 Task: Create New Customer with Customer Name: Elder-Beerman, Billing Address Line1: 4201 Skips Lane, Billing Address Line2:  Phoenix, Billing Address Line3:  Arizona 85012, Cell Number: 812-237-6822
Action: Mouse moved to (146, 31)
Screenshot: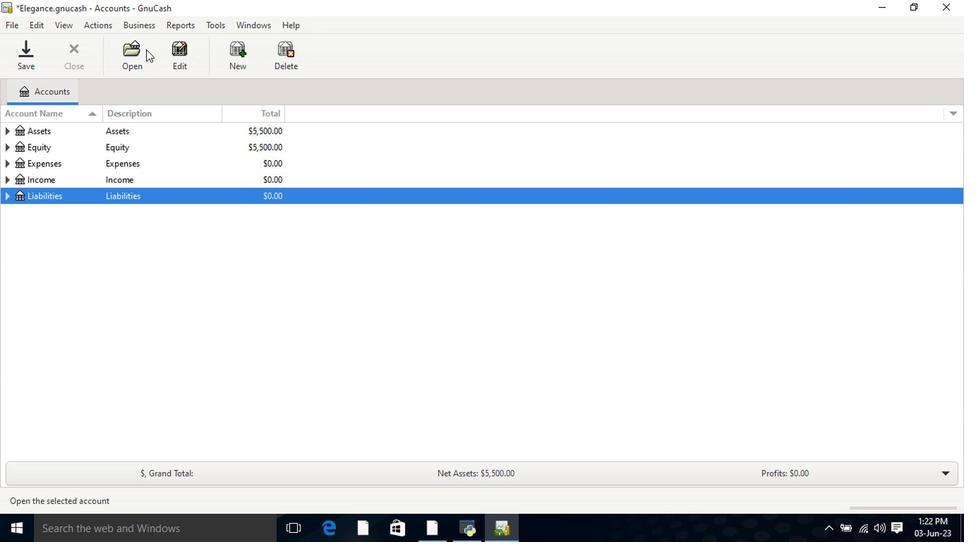 
Action: Mouse pressed left at (146, 31)
Screenshot: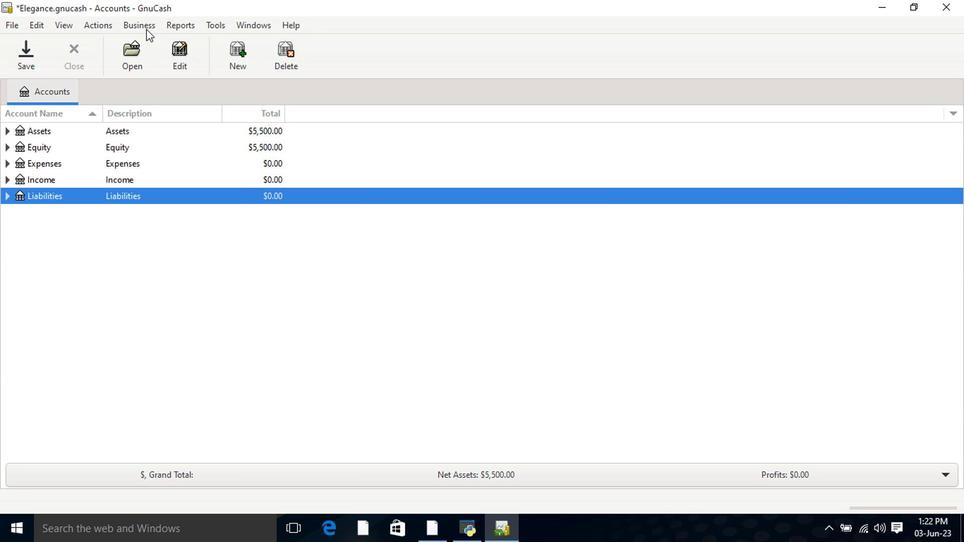 
Action: Mouse moved to (302, 61)
Screenshot: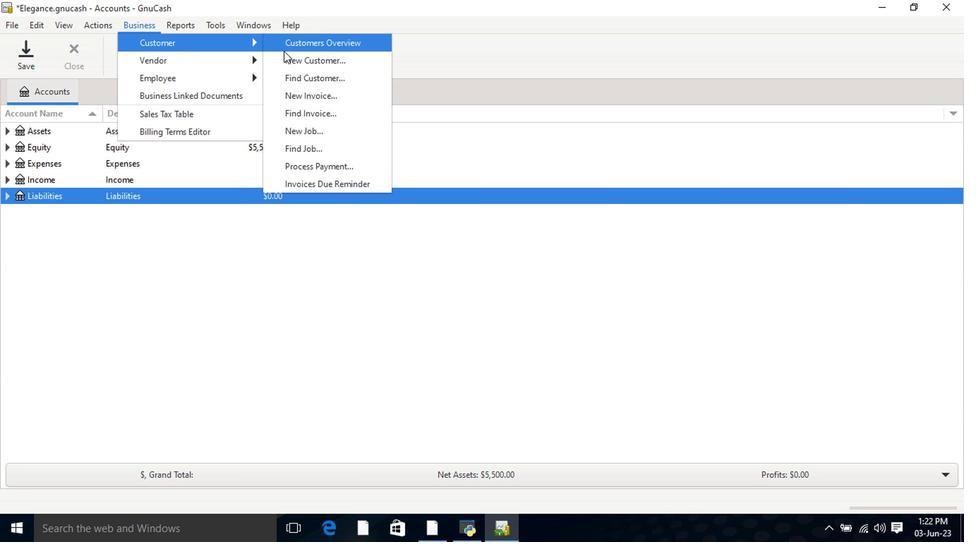 
Action: Mouse pressed left at (302, 61)
Screenshot: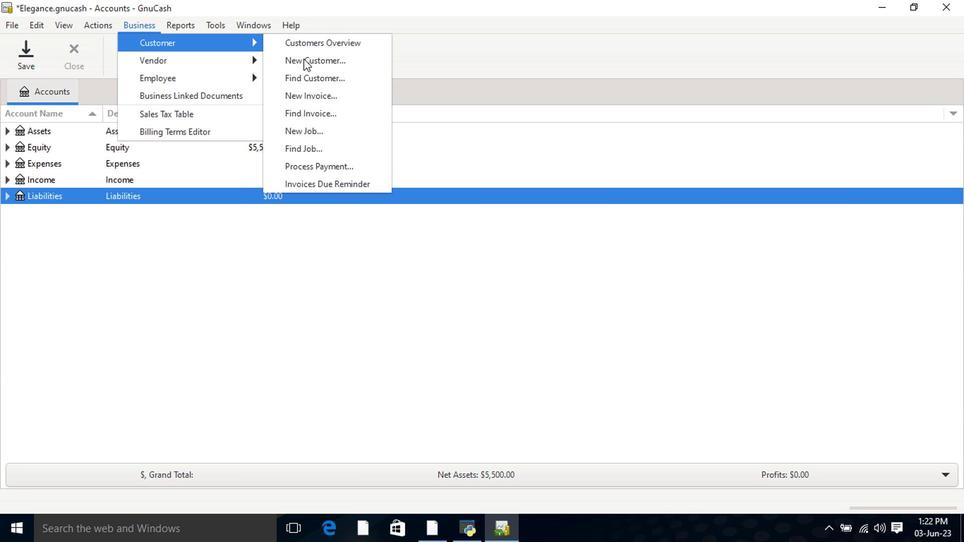 
Action: Mouse moved to (514, 151)
Screenshot: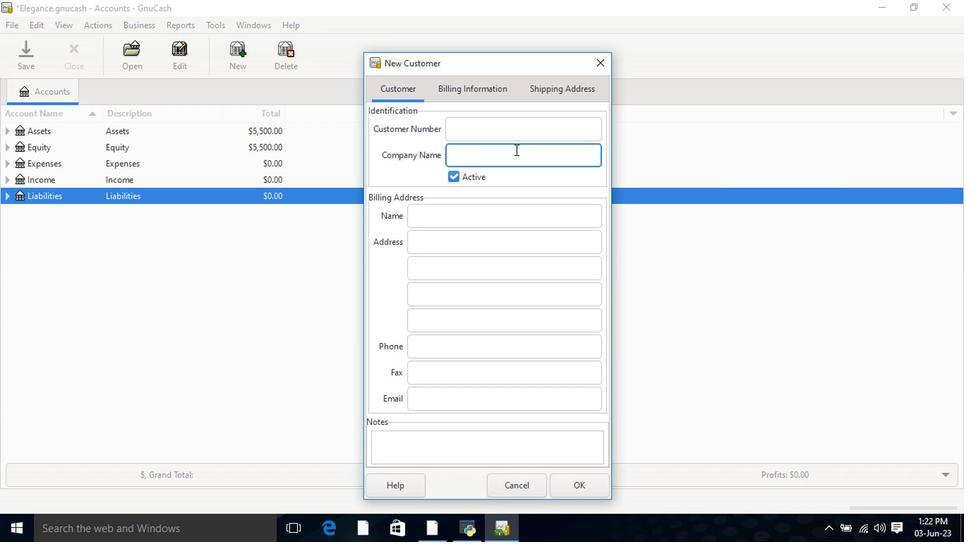
Action: Key pressed <Key.shift>Elder-<Key.shift>Beerman<Key.tab><Key.tab><Key.tab>4201<Key.space><Key.shift>Skips<Key.space><Key.shift>Lane<Key.tab><Key.shift>Phoenix<Key.tab><Key.shift>Arizona<Key.space>85012<Key.tab><Key.tab>812-237-6822
Screenshot: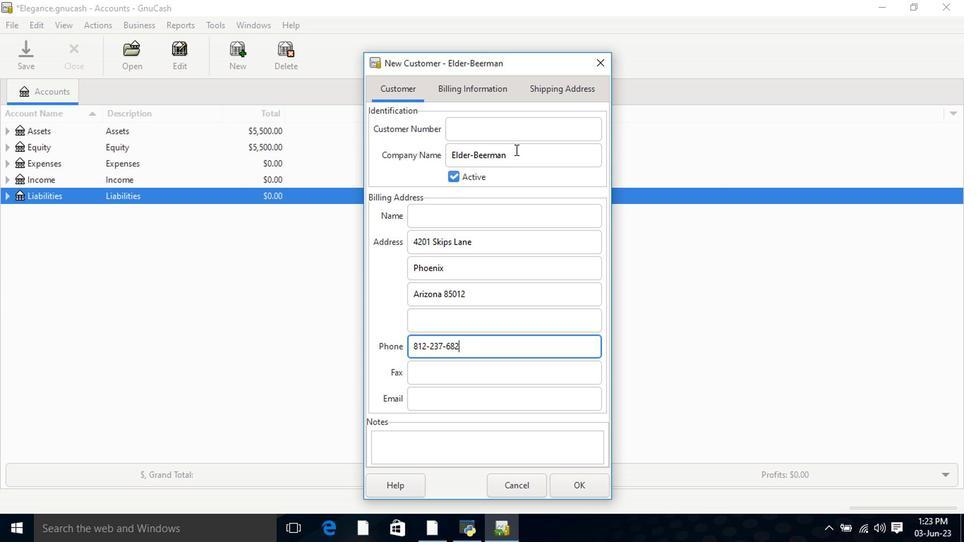 
Action: Mouse moved to (459, 93)
Screenshot: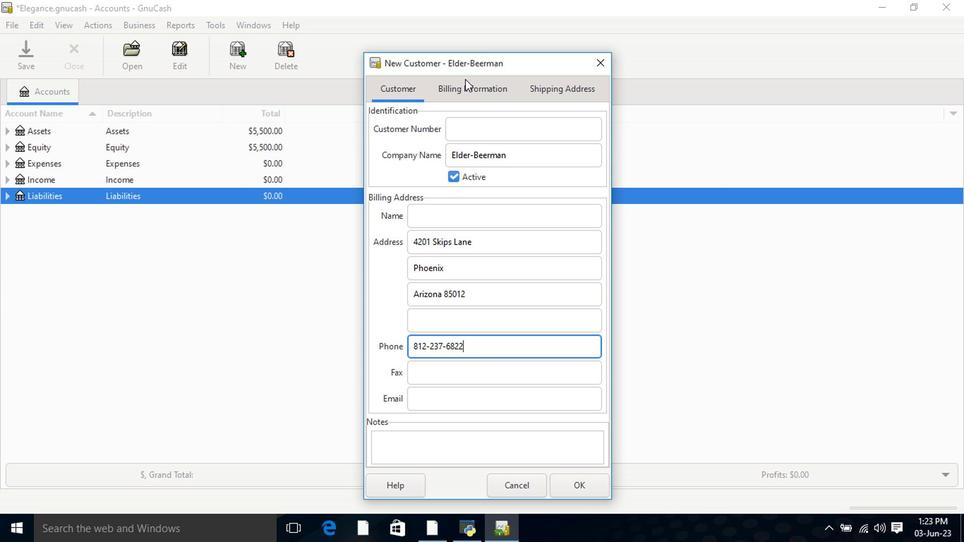 
Action: Mouse pressed left at (459, 93)
Screenshot: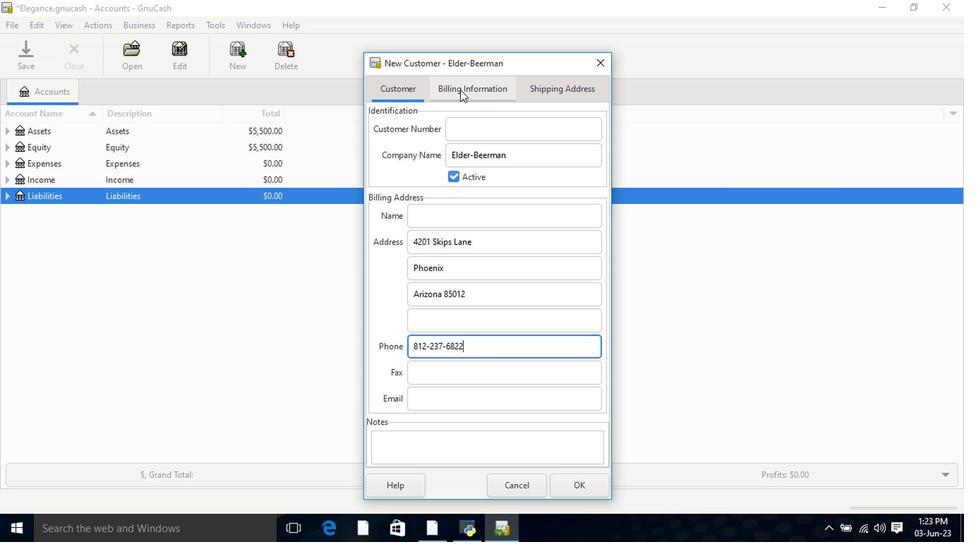 
Action: Mouse moved to (566, 95)
Screenshot: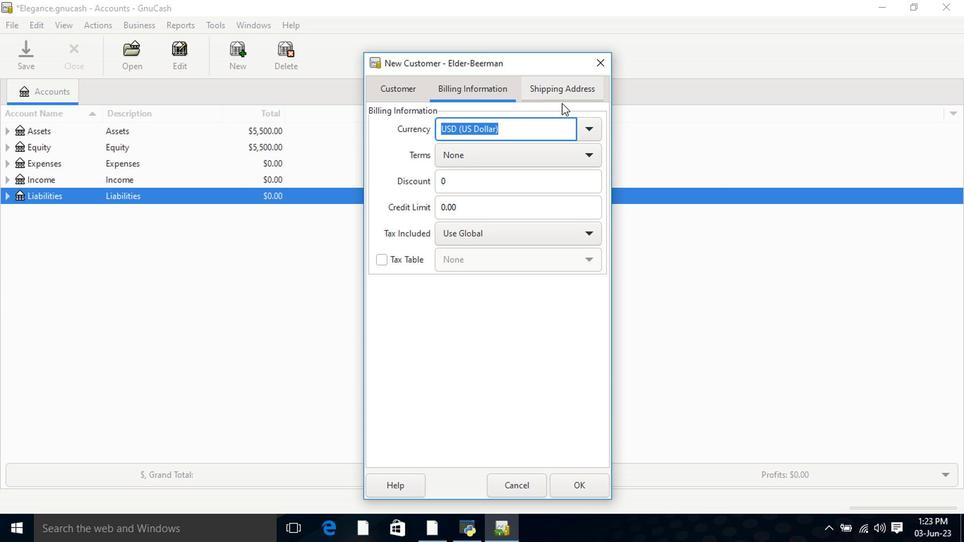
Action: Mouse pressed left at (566, 95)
Screenshot: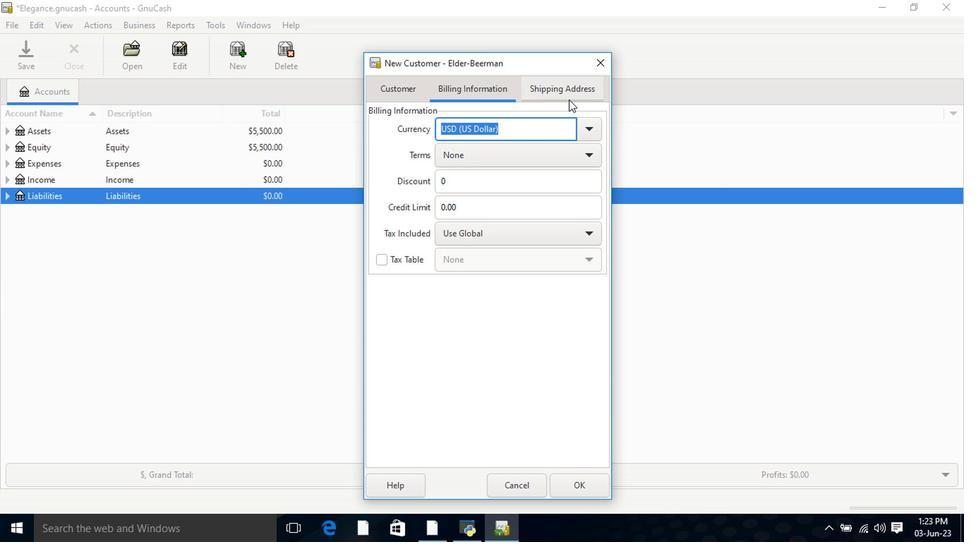 
Action: Mouse moved to (573, 492)
Screenshot: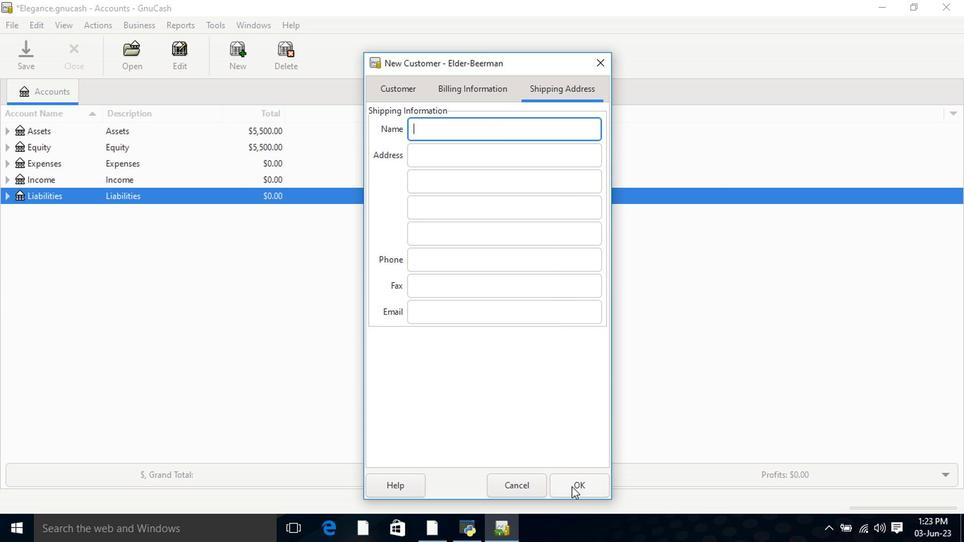 
Action: Mouse pressed left at (573, 492)
Screenshot: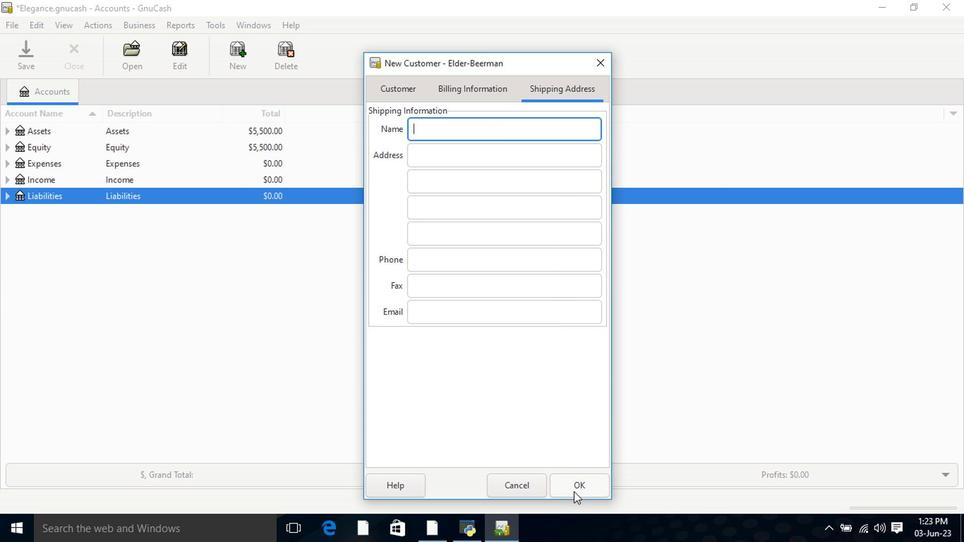 
Action: Mouse moved to (531, 415)
Screenshot: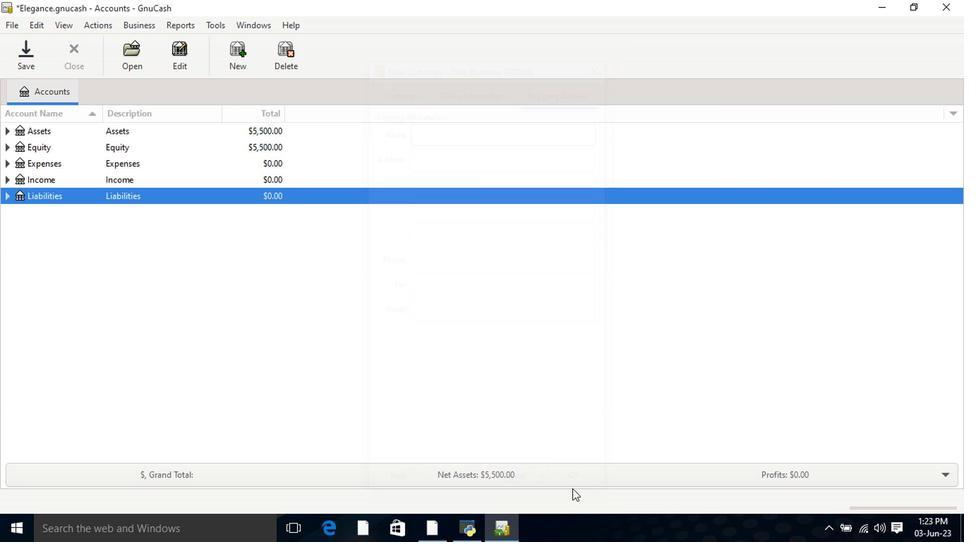 
